 Task: Check the traffic conditions on the I-40 in Raleigh, North Carolina, during rush hour.
Action: Mouse moved to (82, 66)
Screenshot: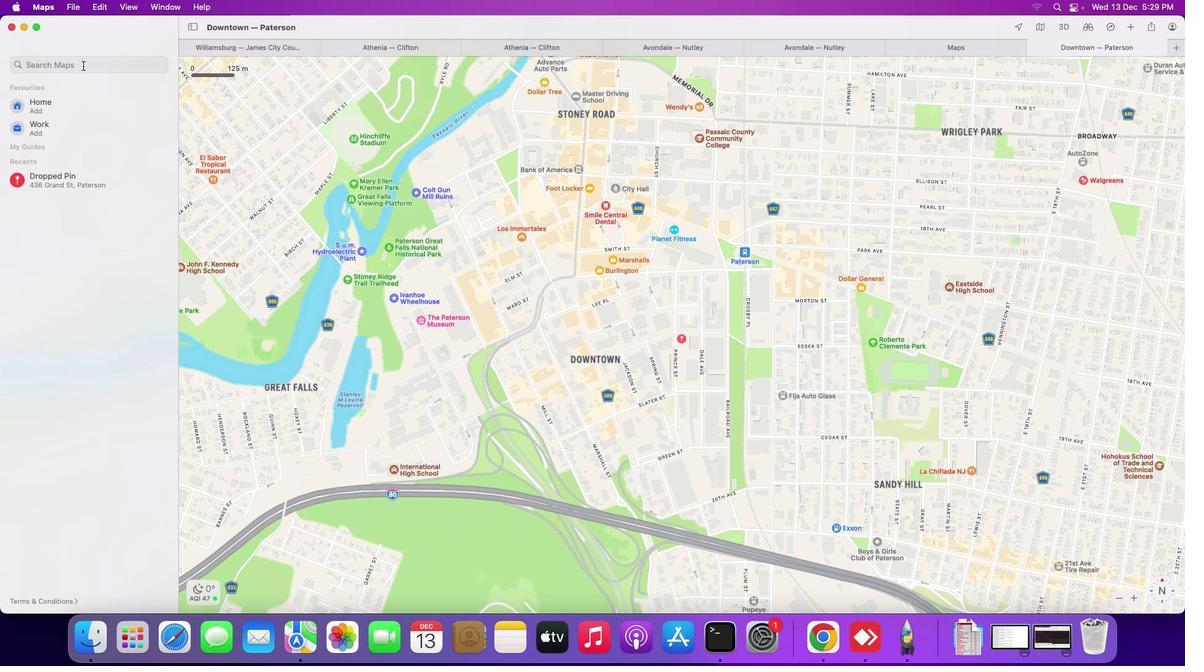 
Action: Mouse pressed left at (82, 66)
Screenshot: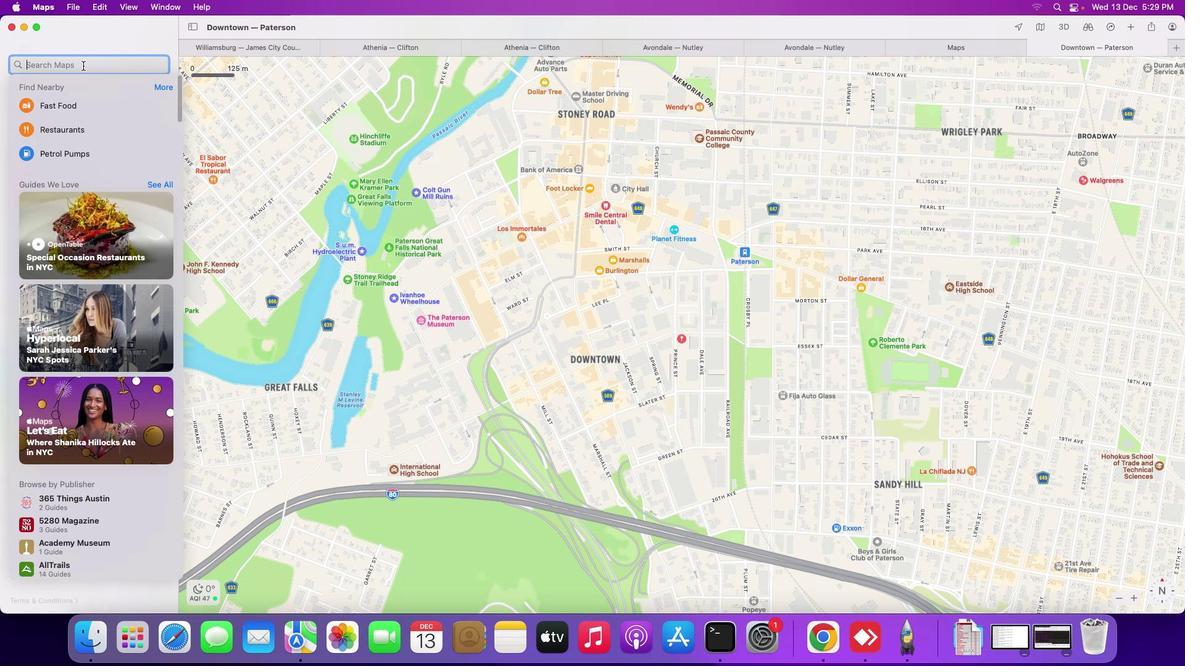 
Action: Mouse moved to (83, 66)
Screenshot: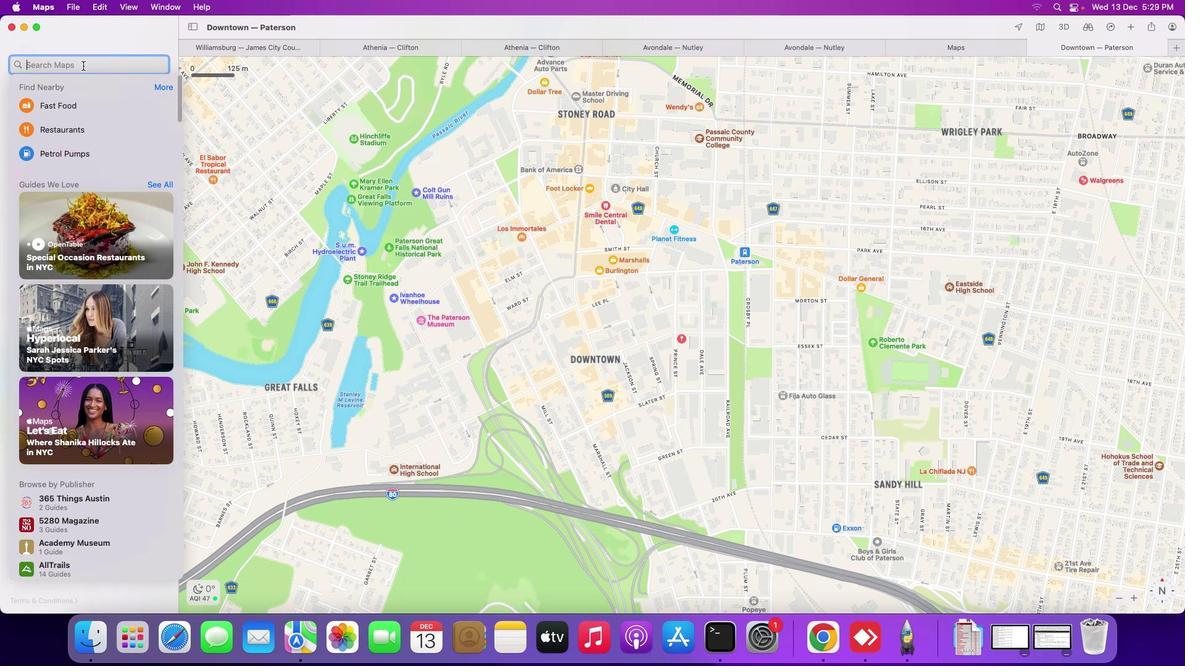 
Action: Key pressed Key.shift_r'I''-''4''0'Key.space'i''n'Key.spaceKey.shift_r'R''a''l''e''i''g''h'','Key.spaceKey.shift_r'N''o''r''t''h'Key.spaceKey.shift_r'C''a''r''o''l''i''n''a'Key.enter
Screenshot: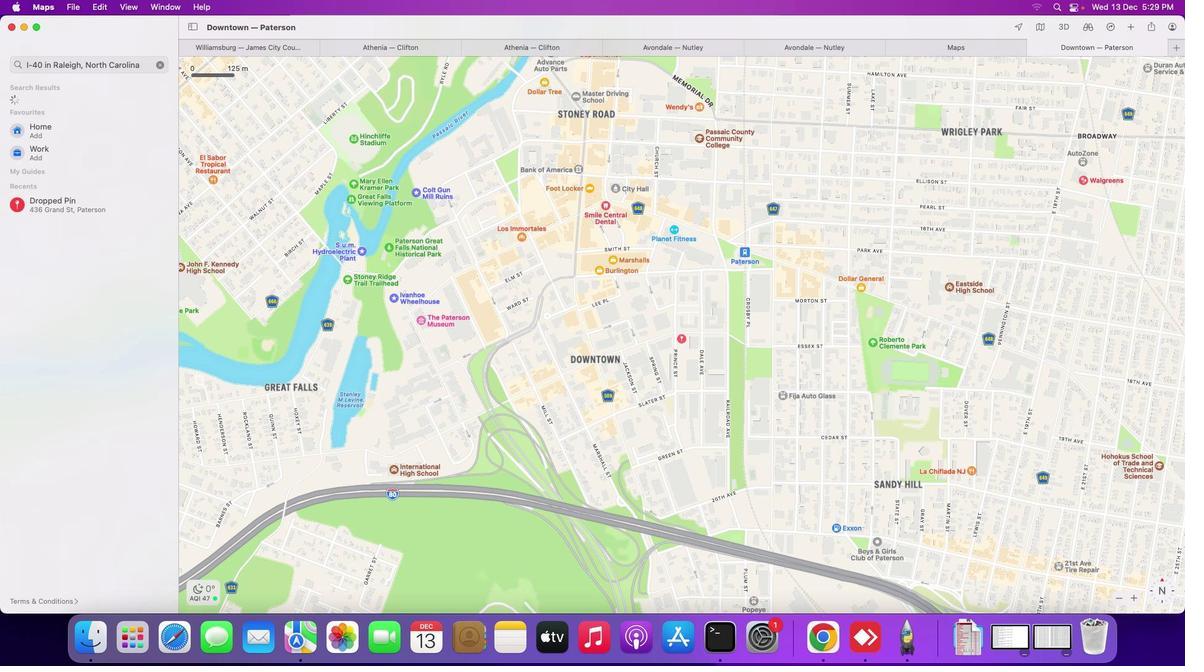 
Action: Mouse moved to (1041, 26)
Screenshot: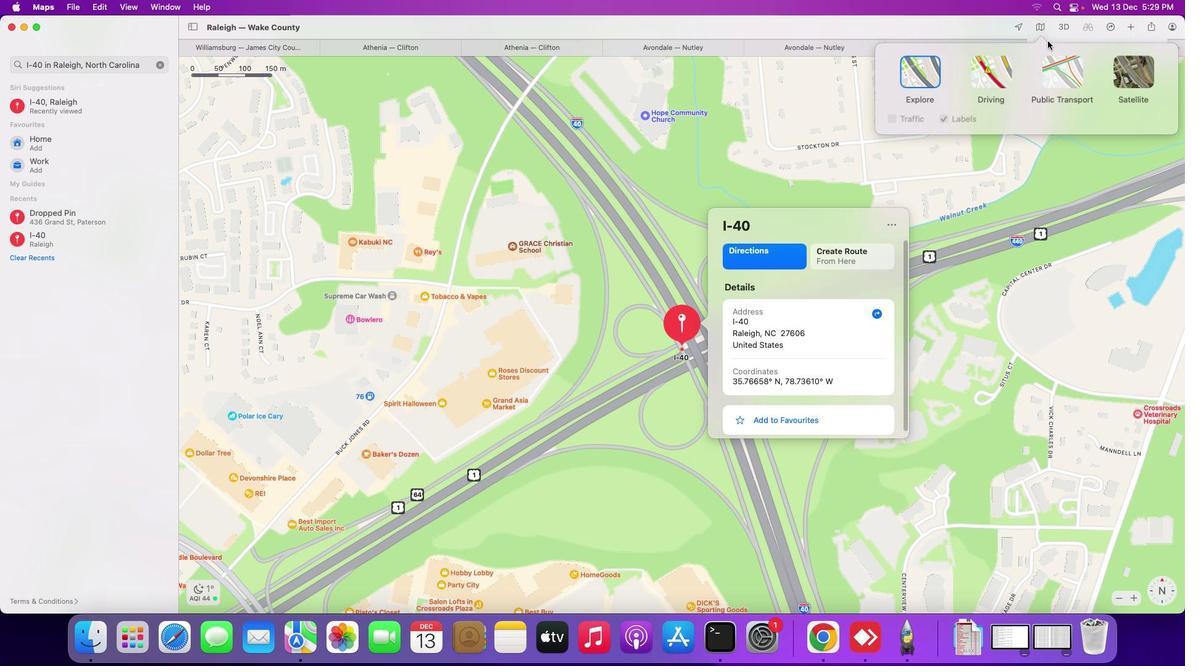 
Action: Mouse pressed left at (1041, 26)
Screenshot: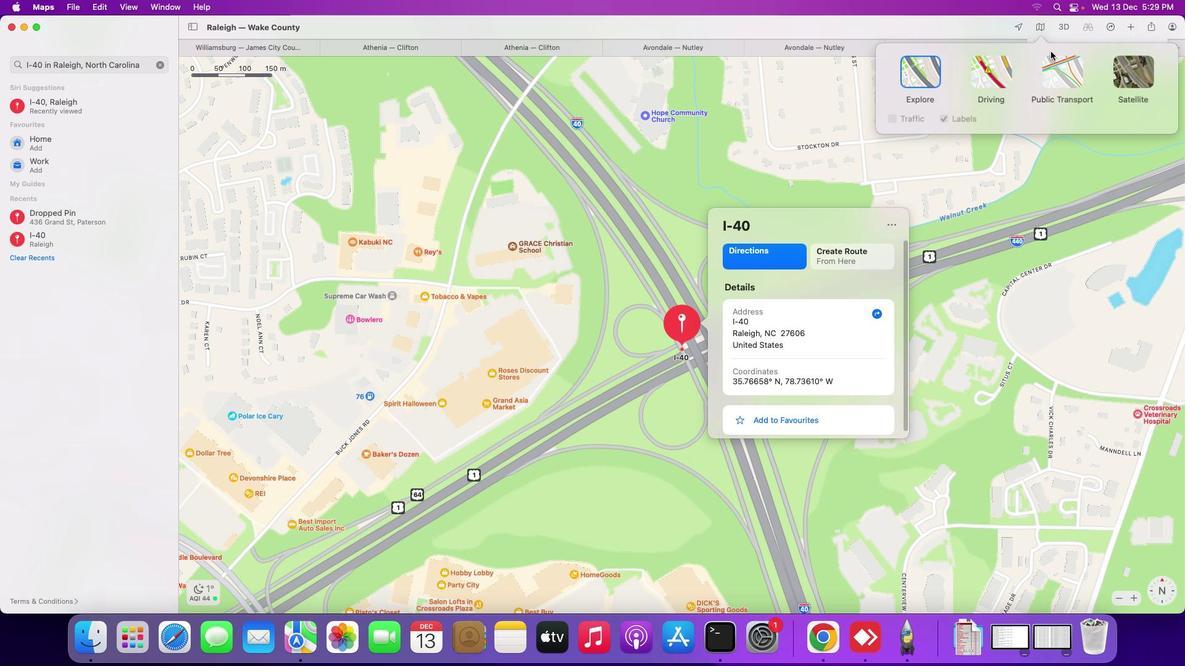 
Action: Mouse moved to (996, 74)
Screenshot: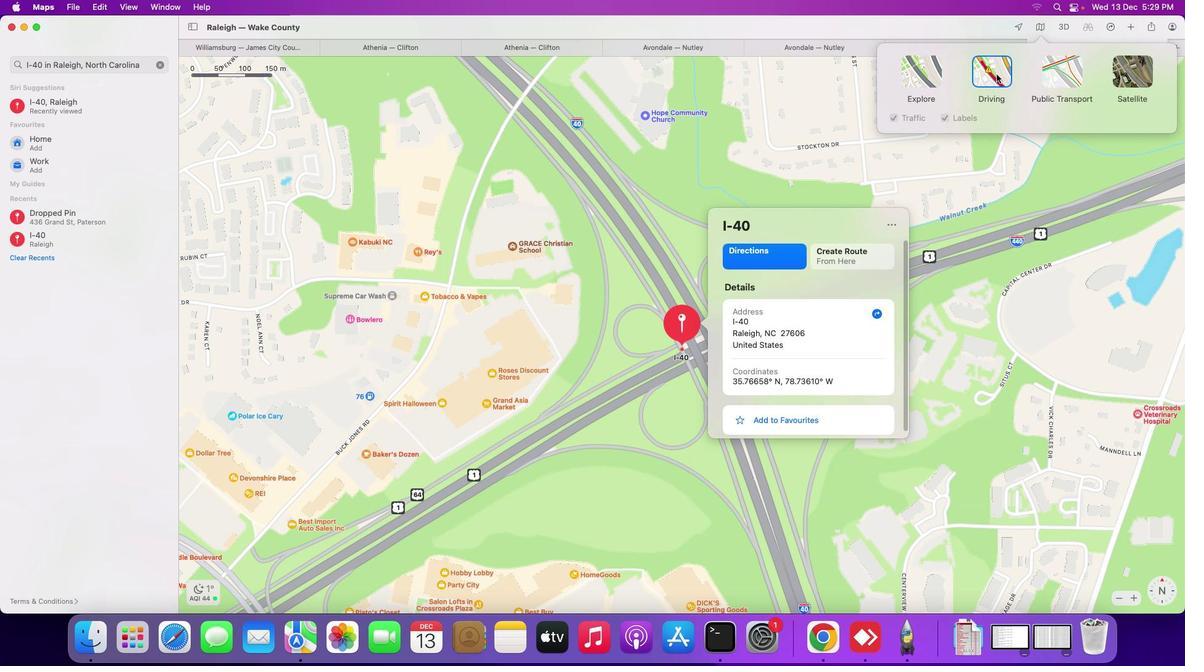 
Action: Mouse pressed left at (996, 74)
Screenshot: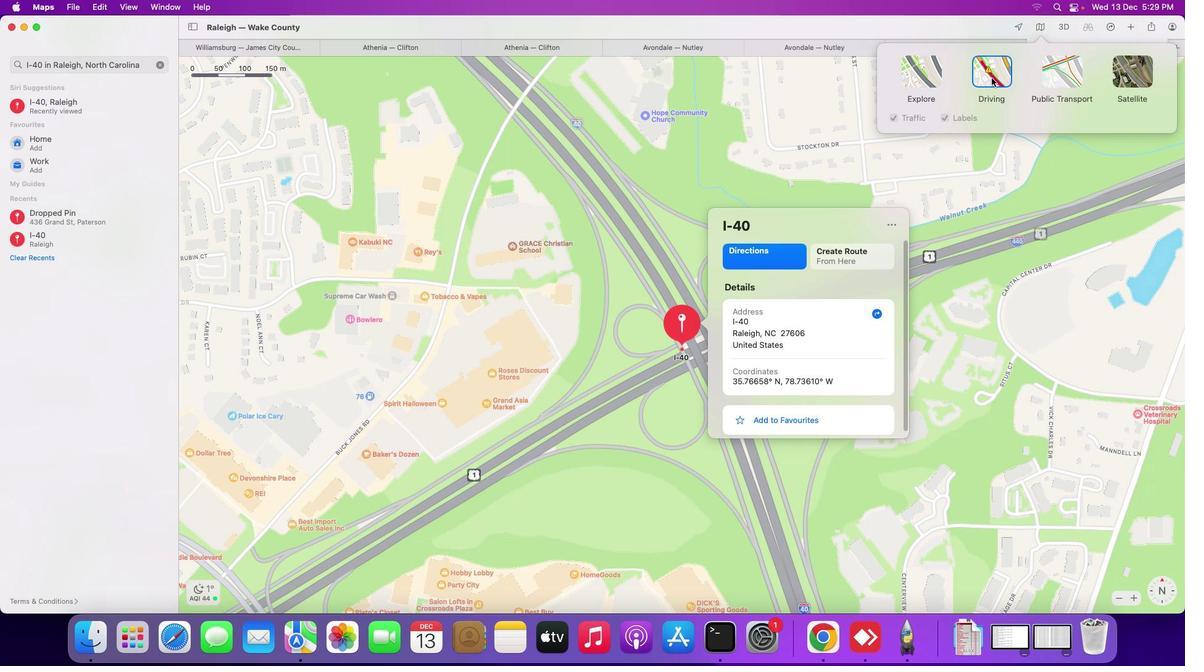 
Action: Mouse moved to (814, 148)
Screenshot: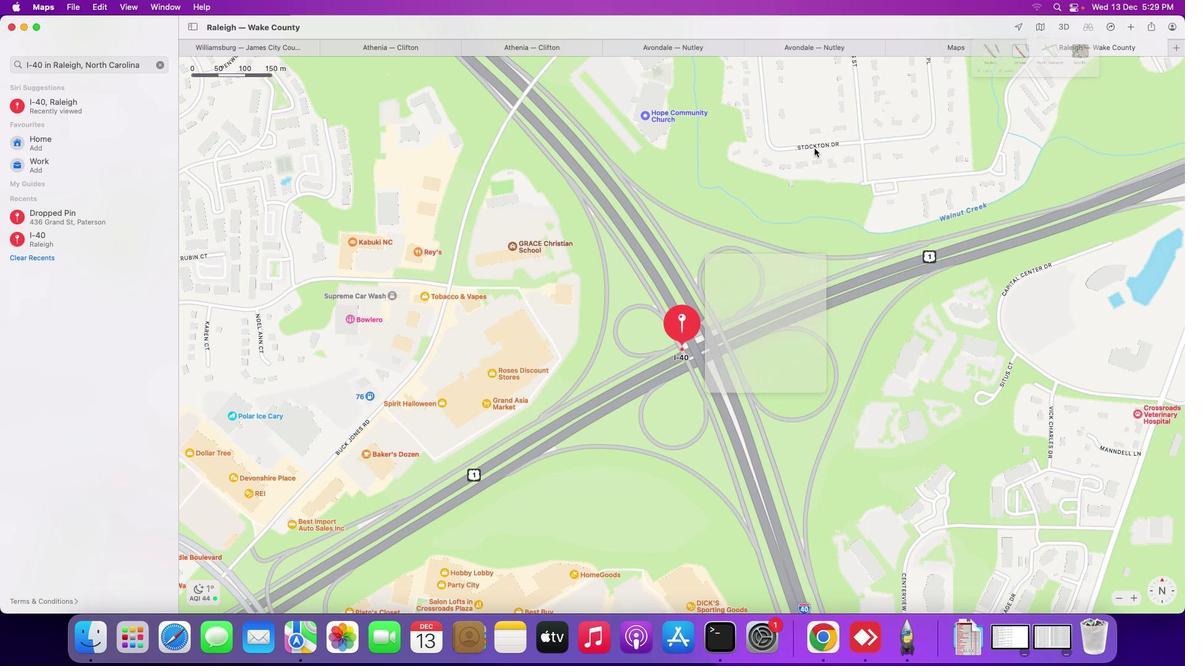 
Action: Mouse pressed left at (814, 148)
Screenshot: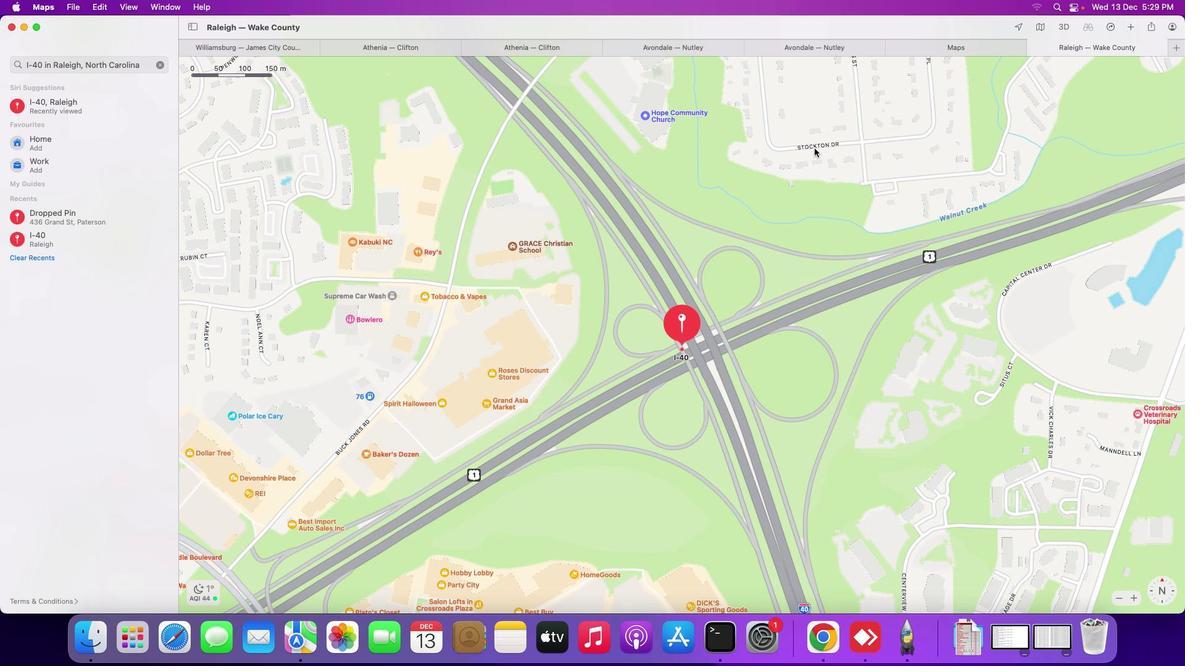 
Action: Mouse moved to (814, 149)
Screenshot: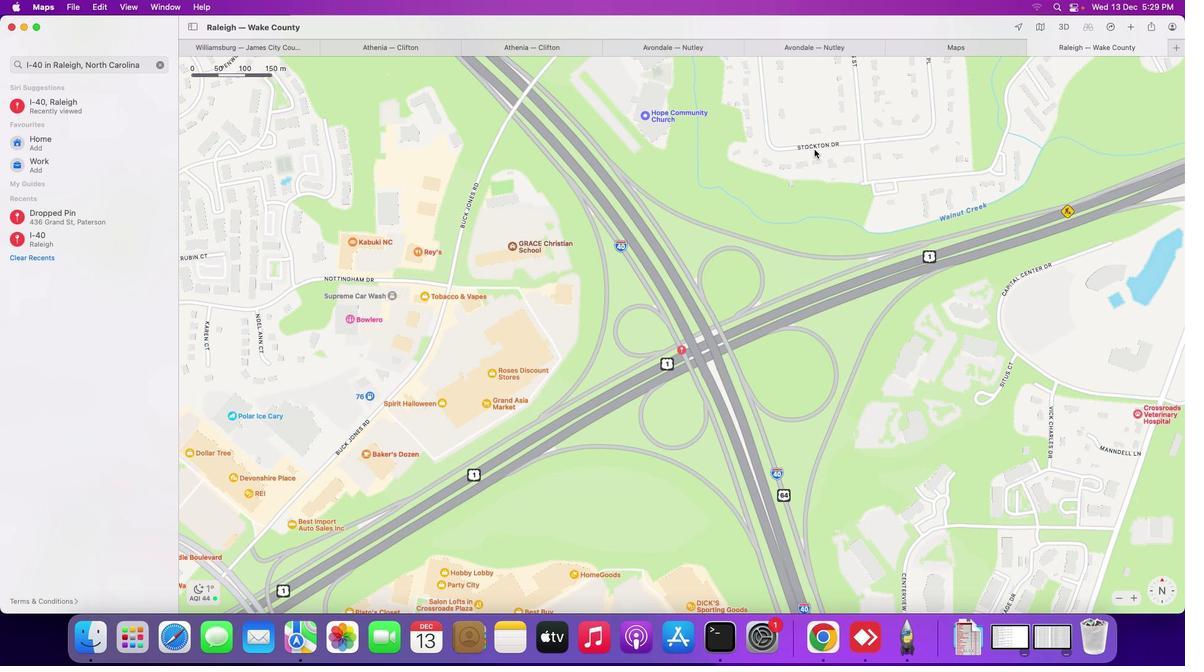 
Action: Mouse scrolled (814, 149) with delta (0, 0)
Screenshot: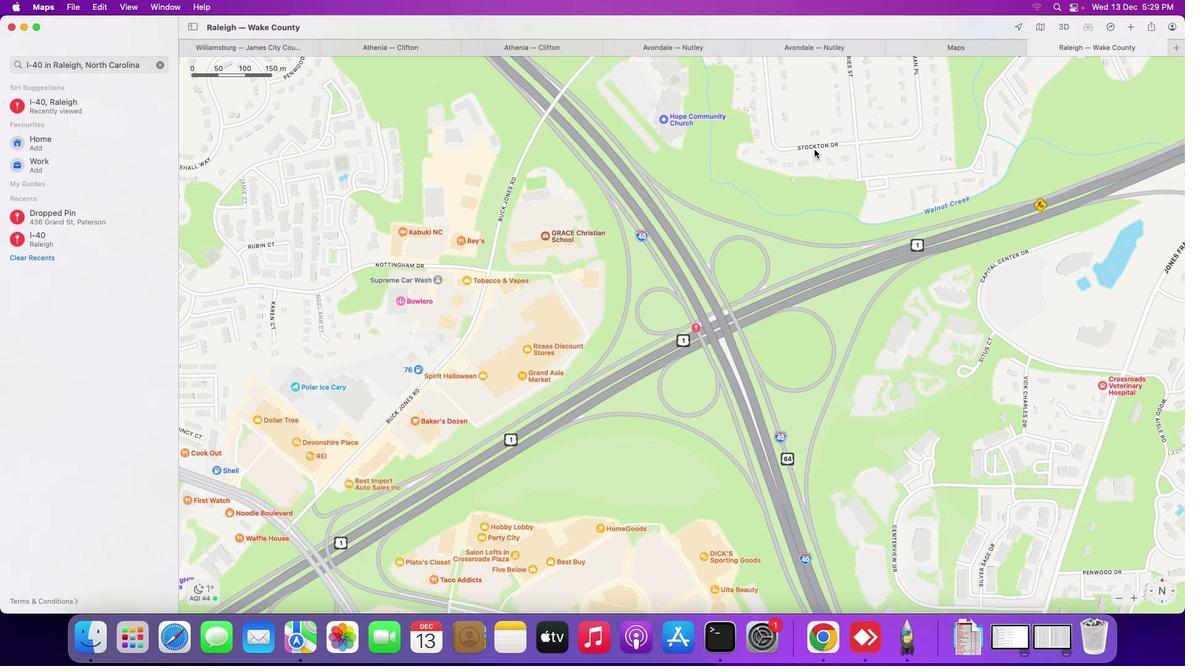 
Action: Mouse scrolled (814, 149) with delta (0, 0)
Screenshot: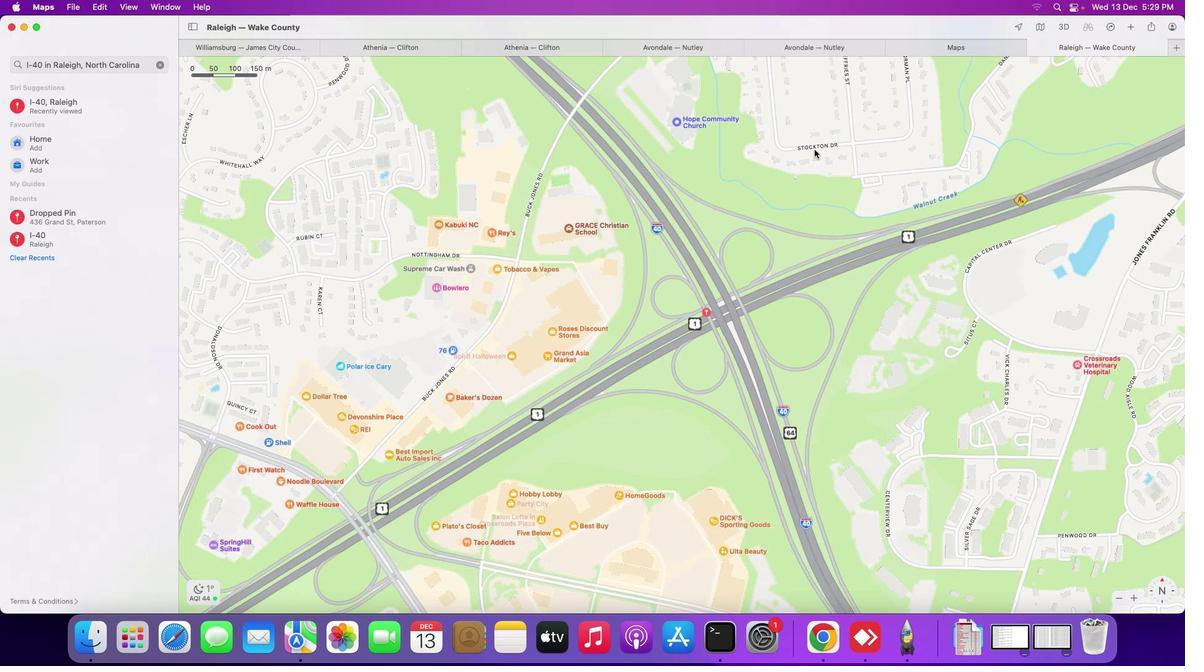 
Action: Mouse scrolled (814, 149) with delta (0, 0)
Screenshot: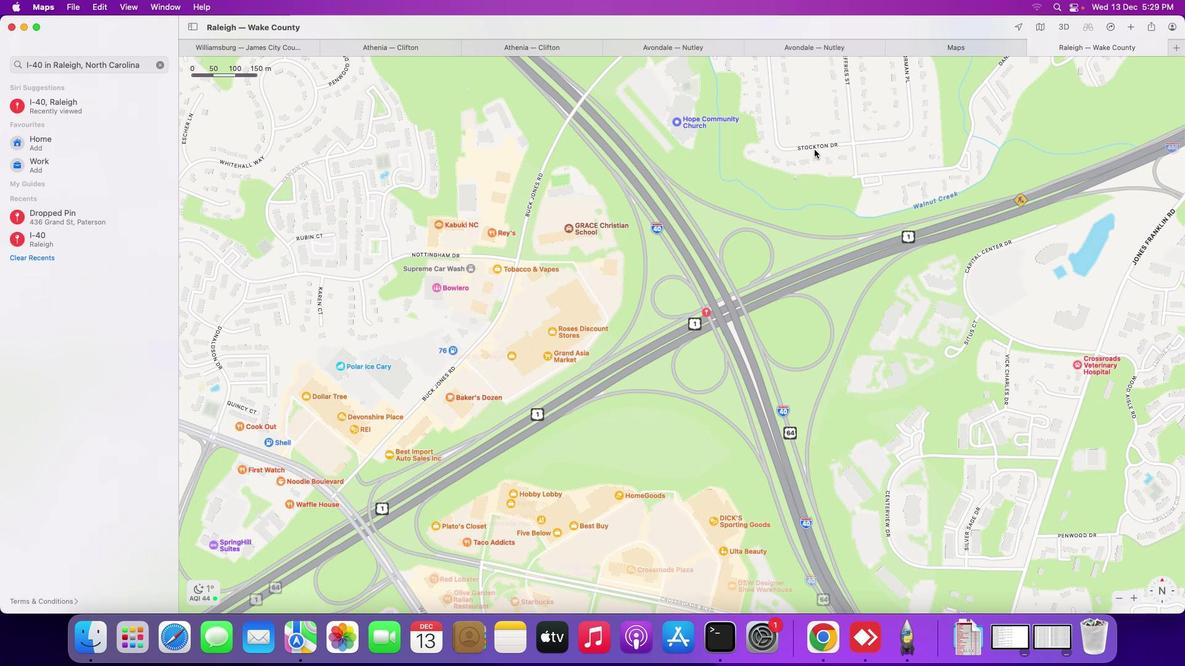
Action: Mouse scrolled (814, 149) with delta (0, 0)
Screenshot: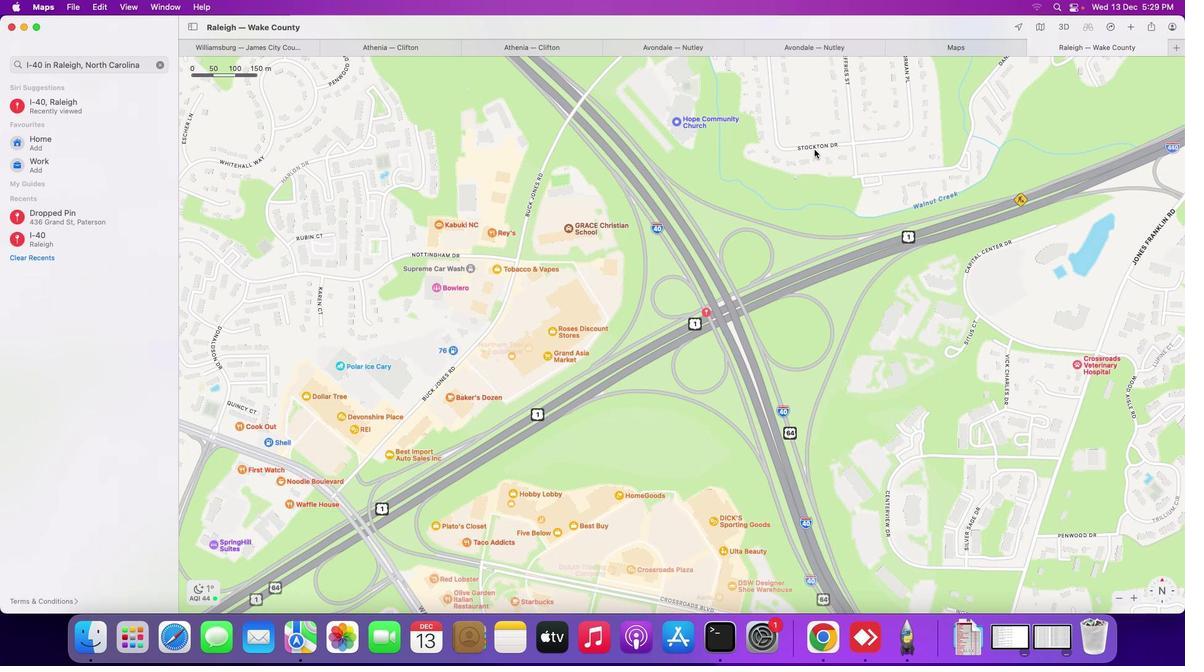 
Action: Mouse scrolled (814, 149) with delta (0, -1)
Screenshot: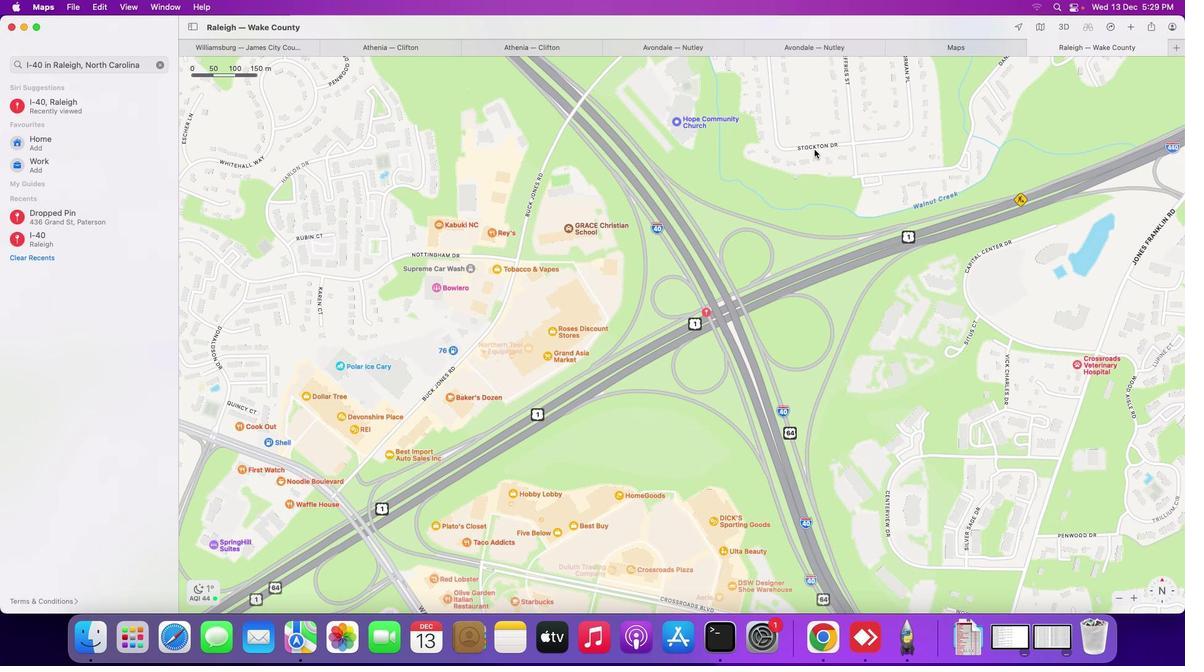 
Action: Mouse scrolled (814, 149) with delta (0, 0)
Screenshot: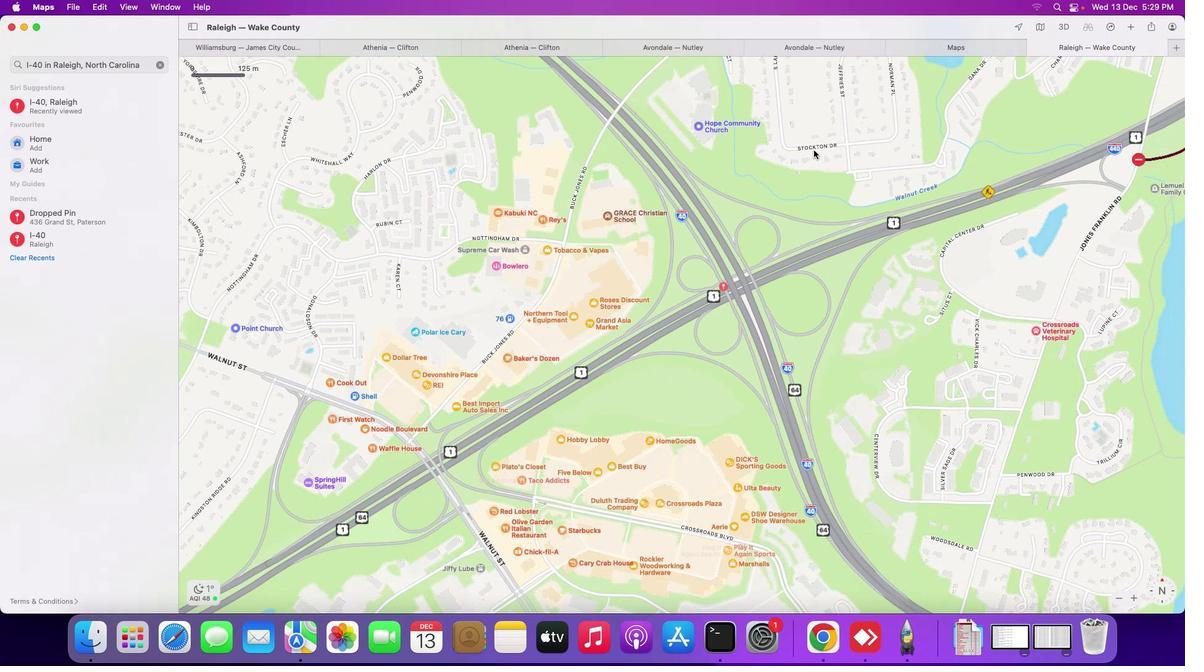 
Action: Mouse scrolled (814, 149) with delta (0, 0)
Screenshot: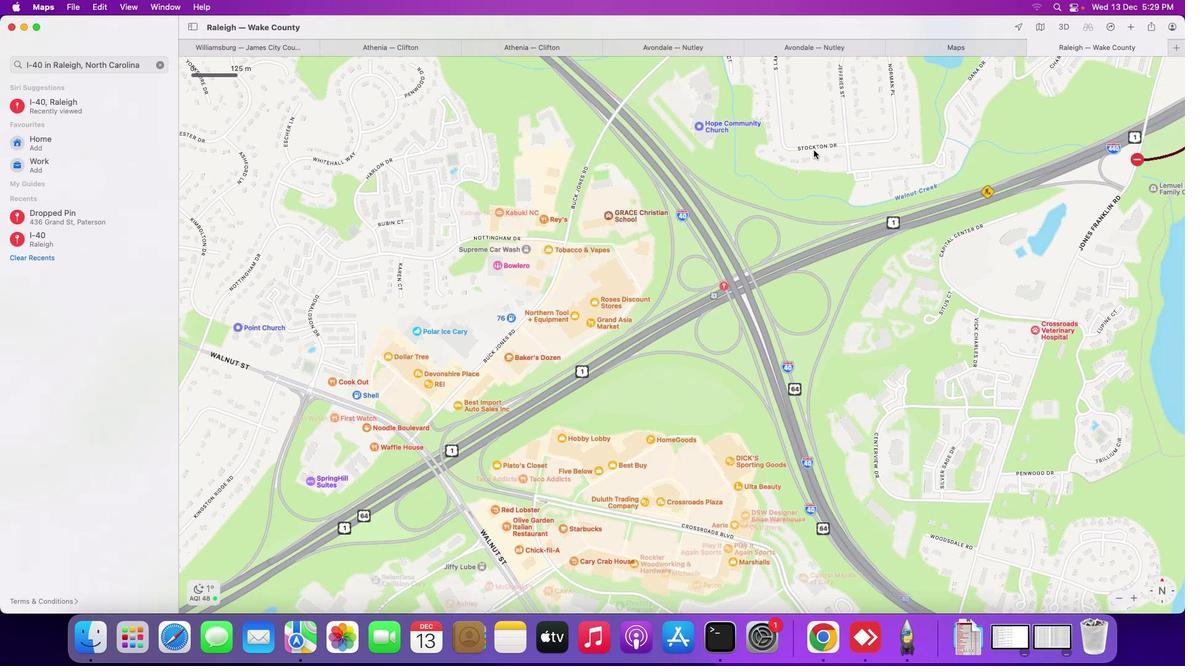 
Action: Mouse scrolled (814, 149) with delta (0, 0)
Screenshot: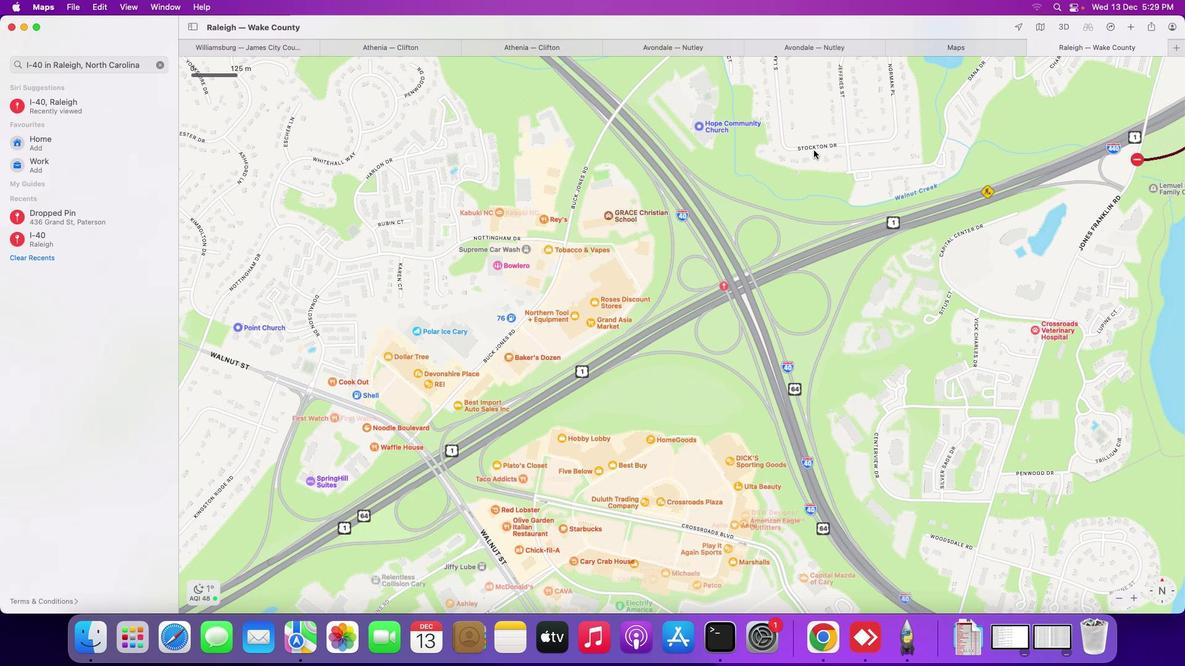 
Action: Mouse moved to (814, 149)
Screenshot: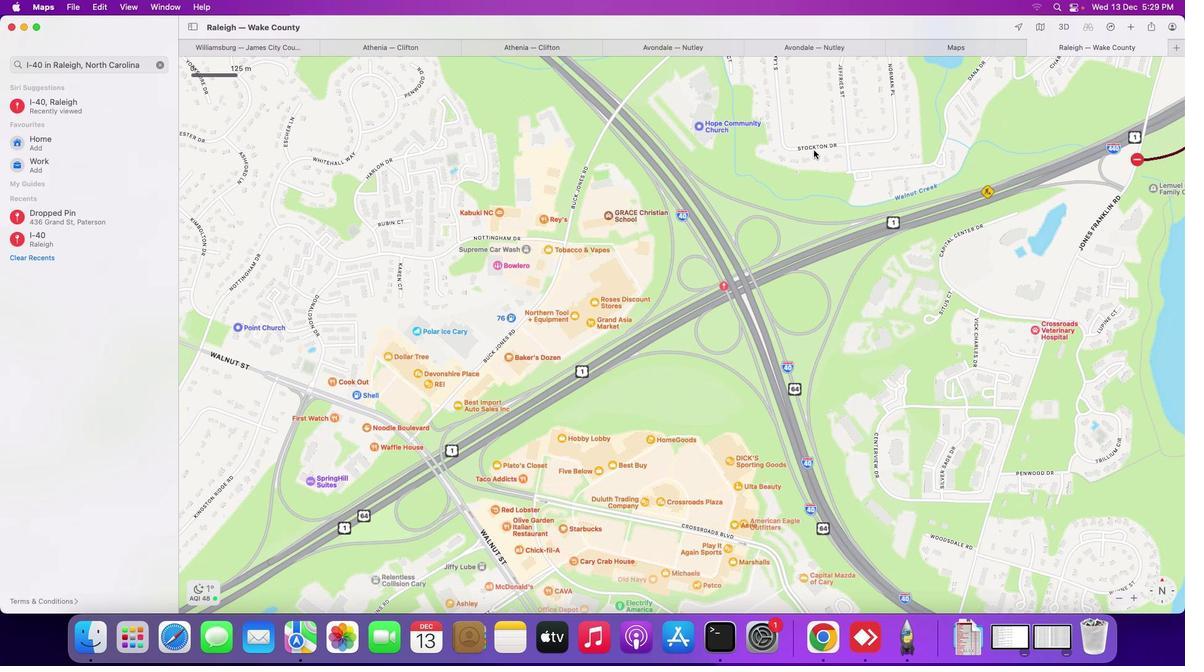 
Action: Mouse scrolled (814, 149) with delta (0, 0)
Screenshot: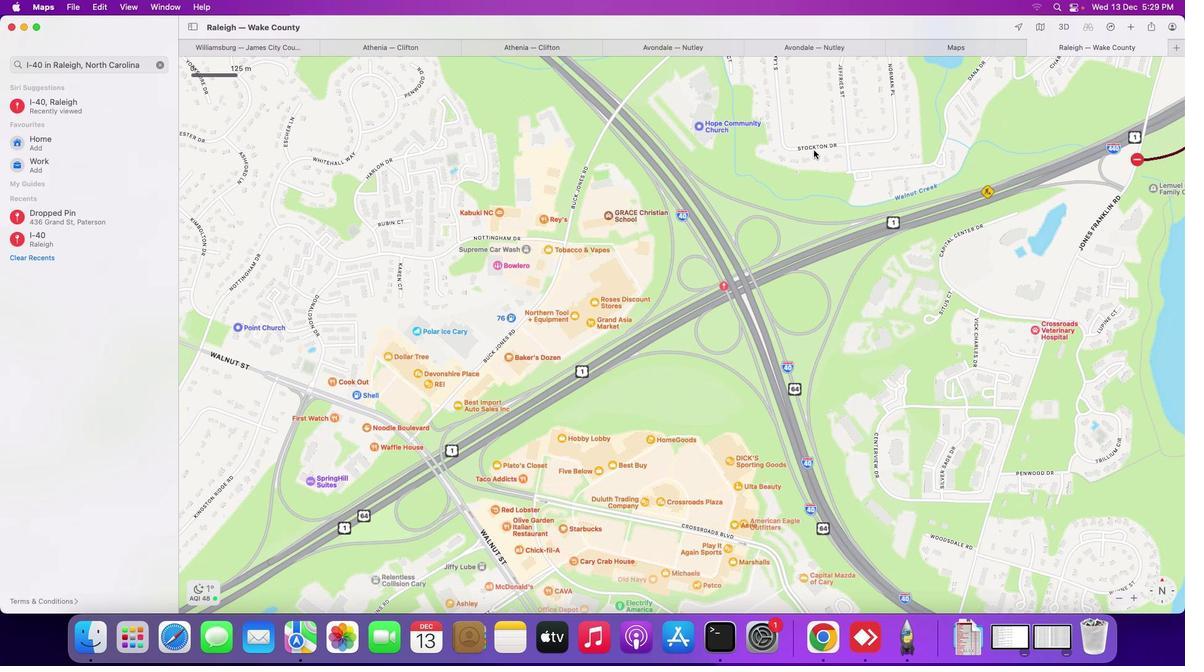 
Action: Mouse moved to (814, 150)
Screenshot: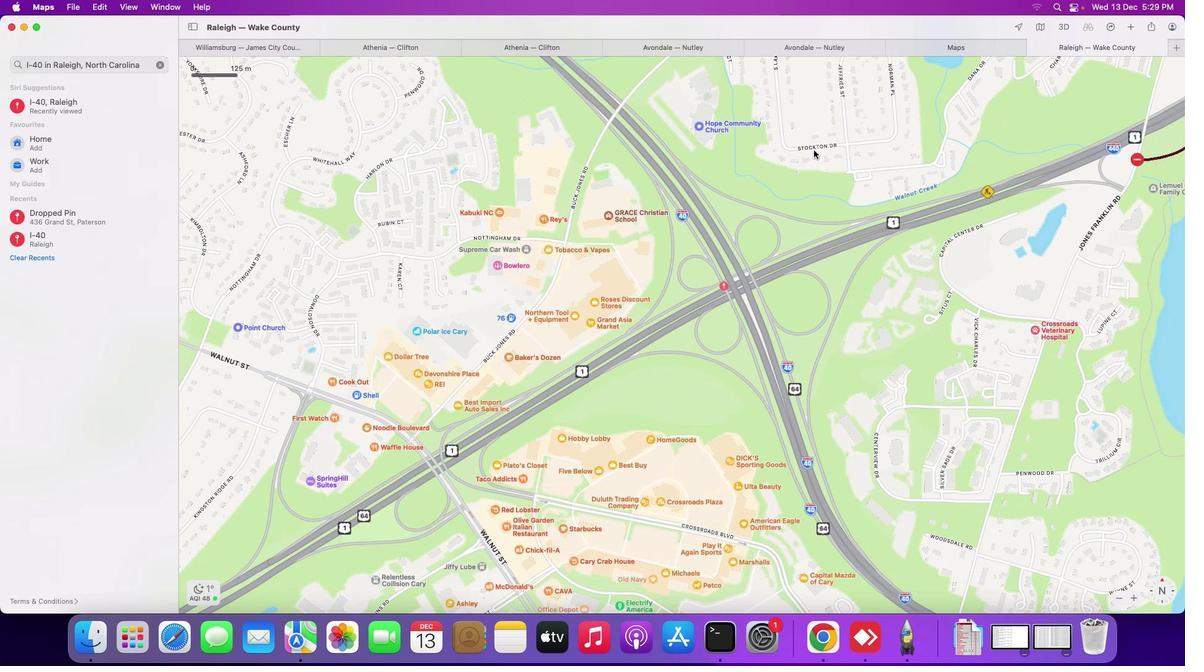 
Action: Mouse scrolled (814, 150) with delta (0, 0)
Screenshot: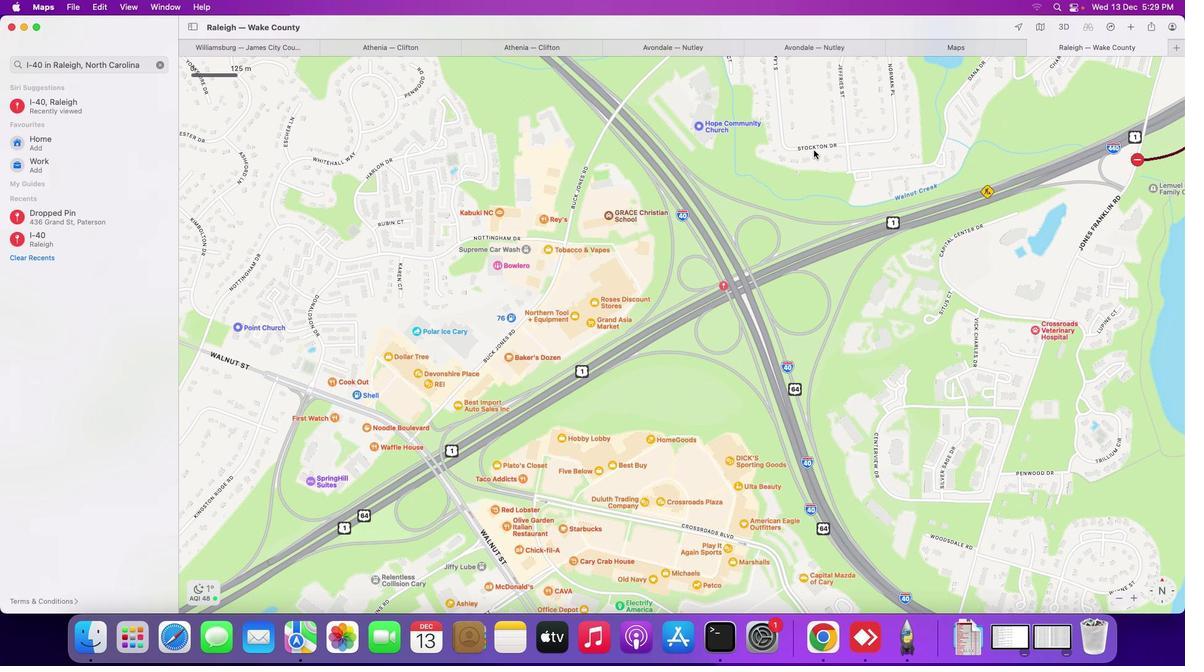 
Action: Mouse scrolled (814, 150) with delta (0, 0)
Screenshot: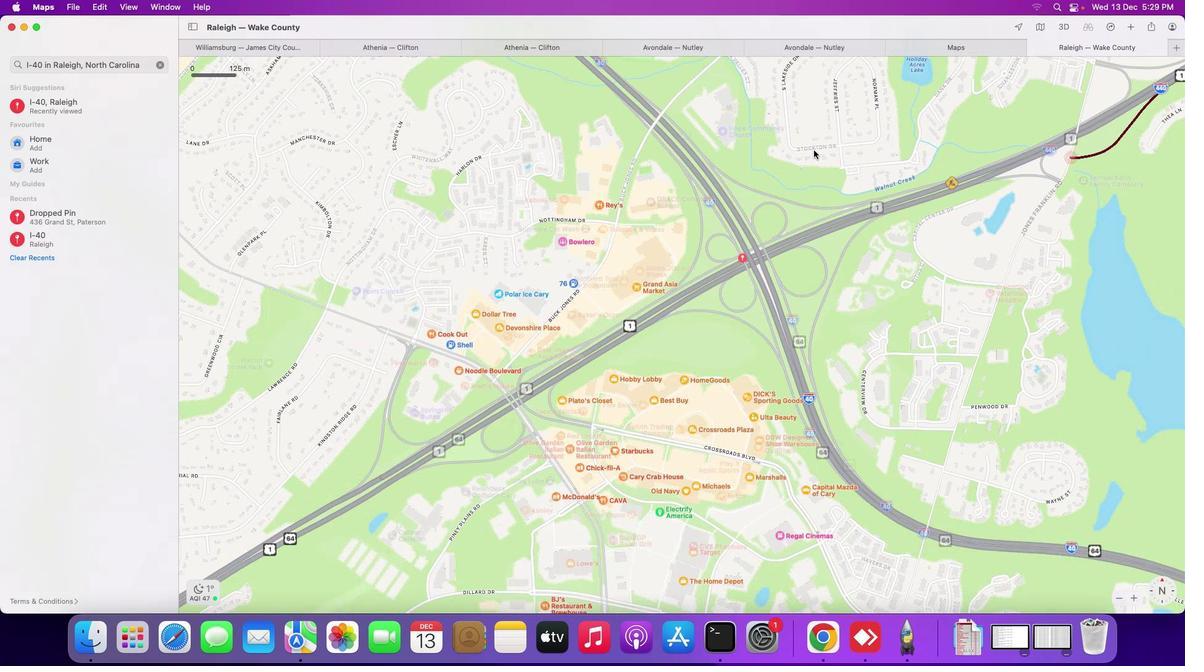 
Action: Mouse scrolled (814, 150) with delta (0, 0)
Screenshot: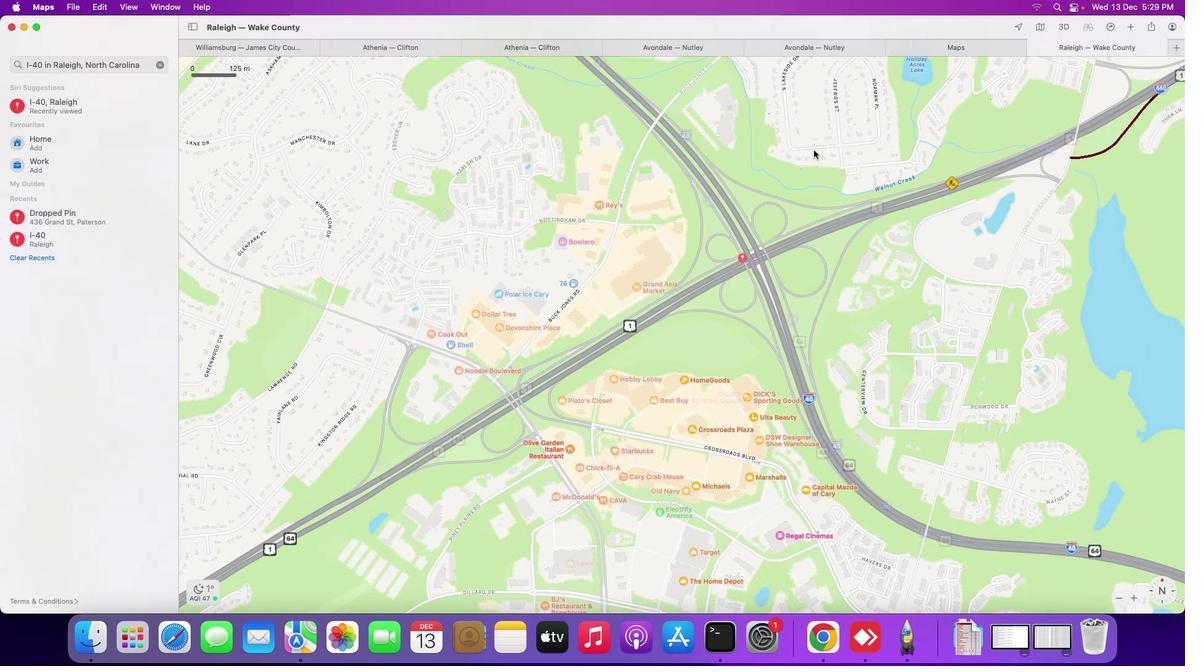 
Action: Mouse scrolled (814, 150) with delta (0, -1)
Screenshot: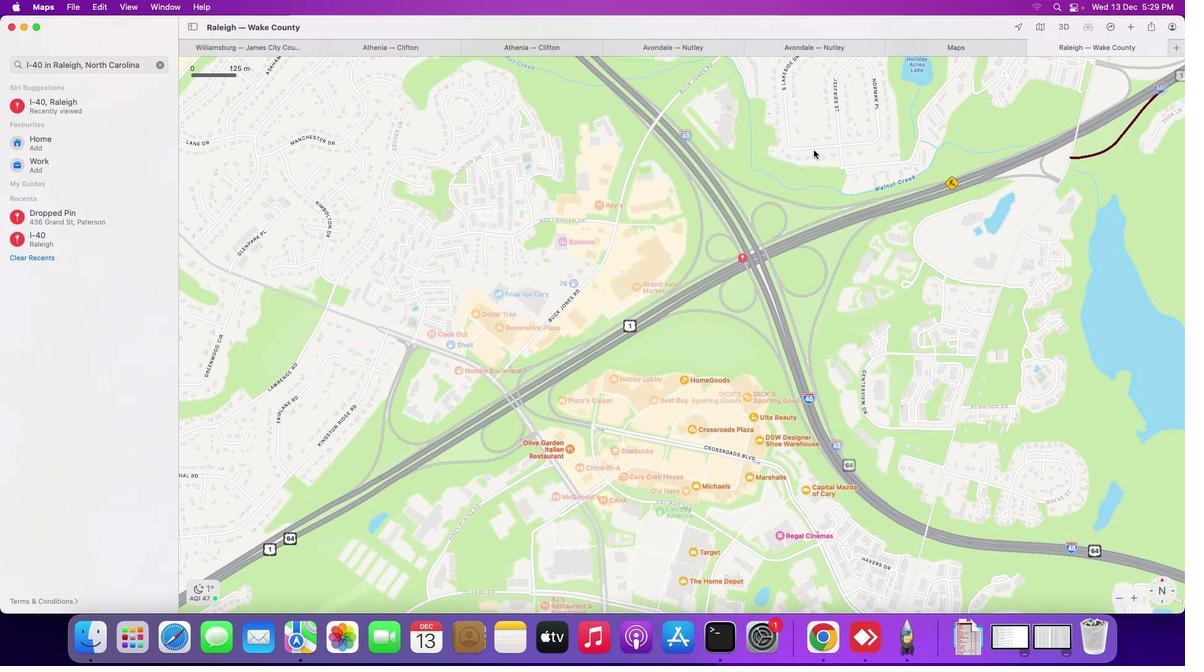 
Action: Mouse scrolled (814, 150) with delta (0, -1)
Screenshot: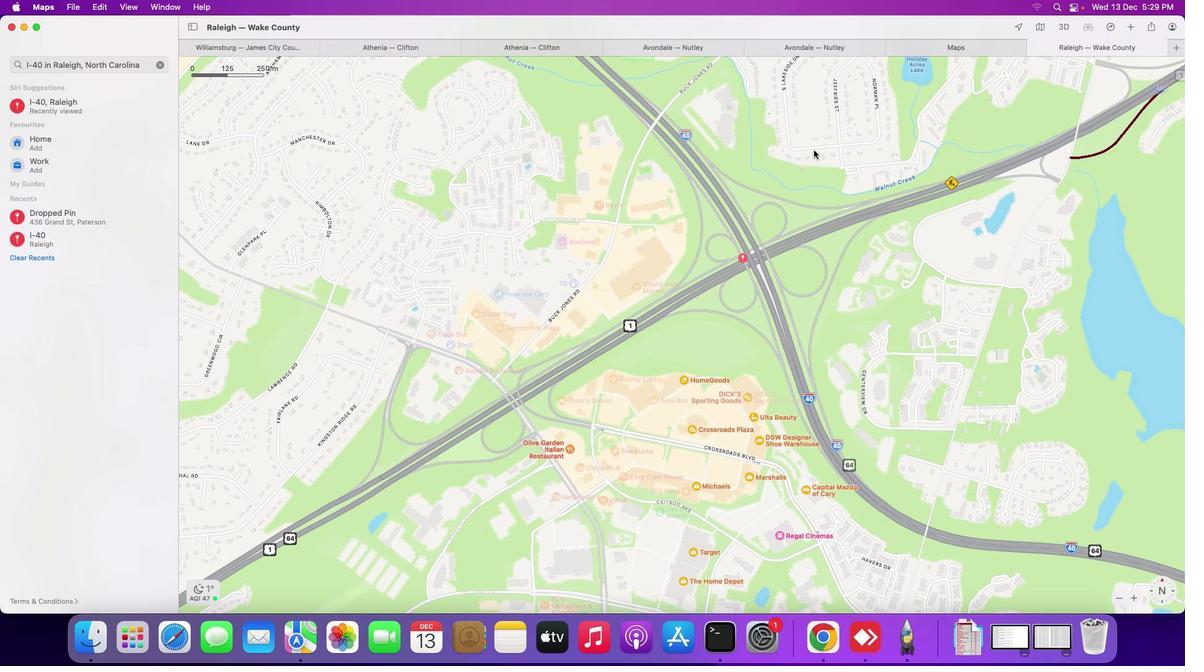 
Action: Mouse moved to (822, 140)
Screenshot: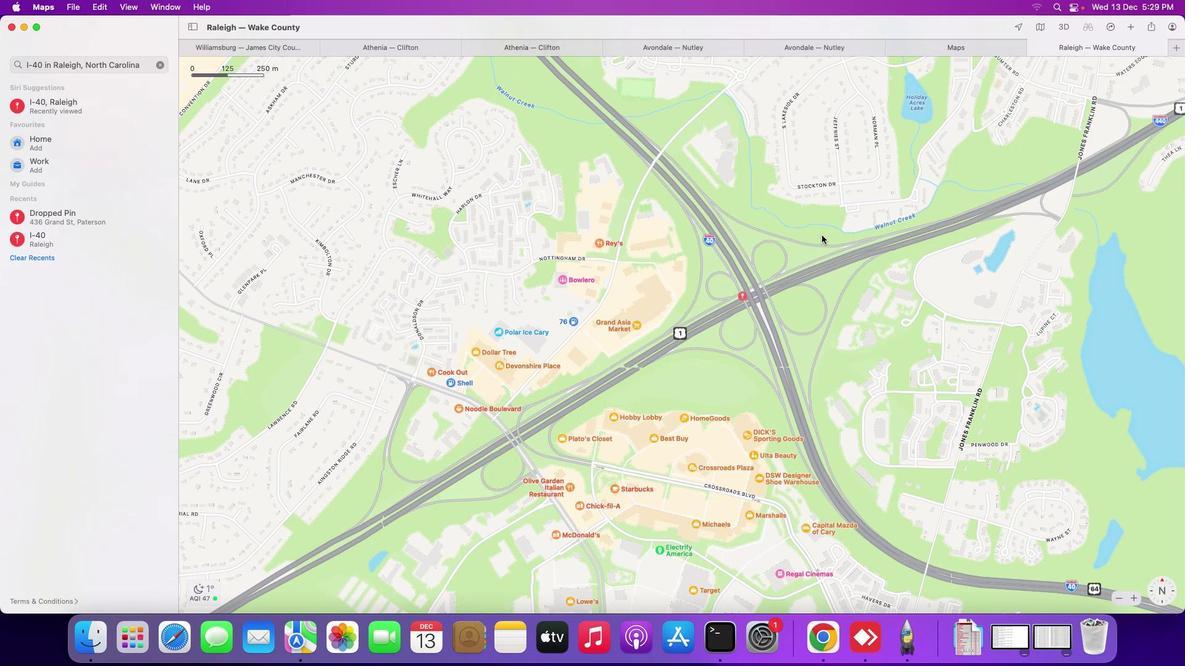 
Action: Mouse pressed left at (822, 140)
Screenshot: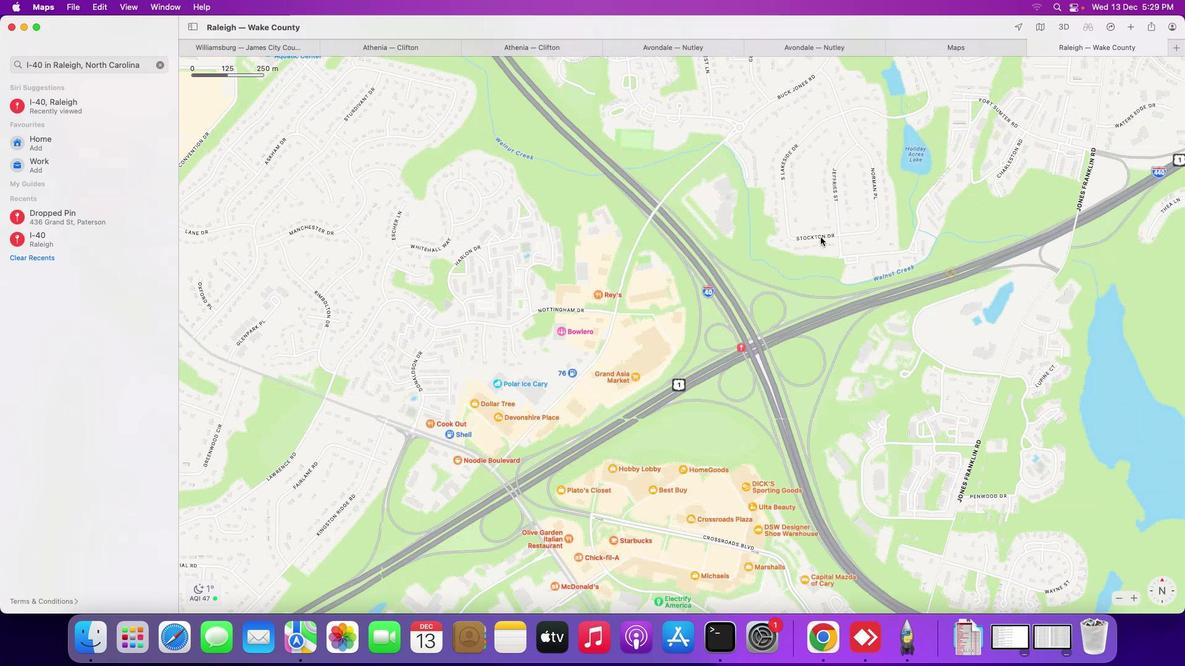 
Action: Mouse moved to (813, 243)
Screenshot: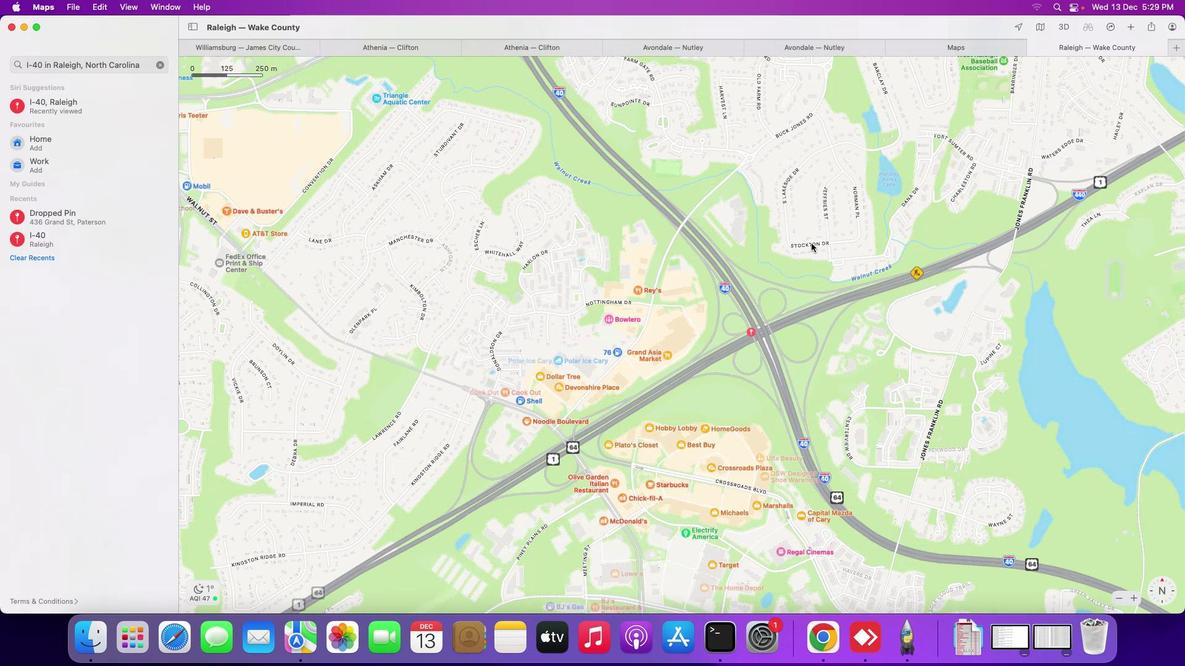 
Action: Mouse scrolled (813, 243) with delta (0, 0)
Screenshot: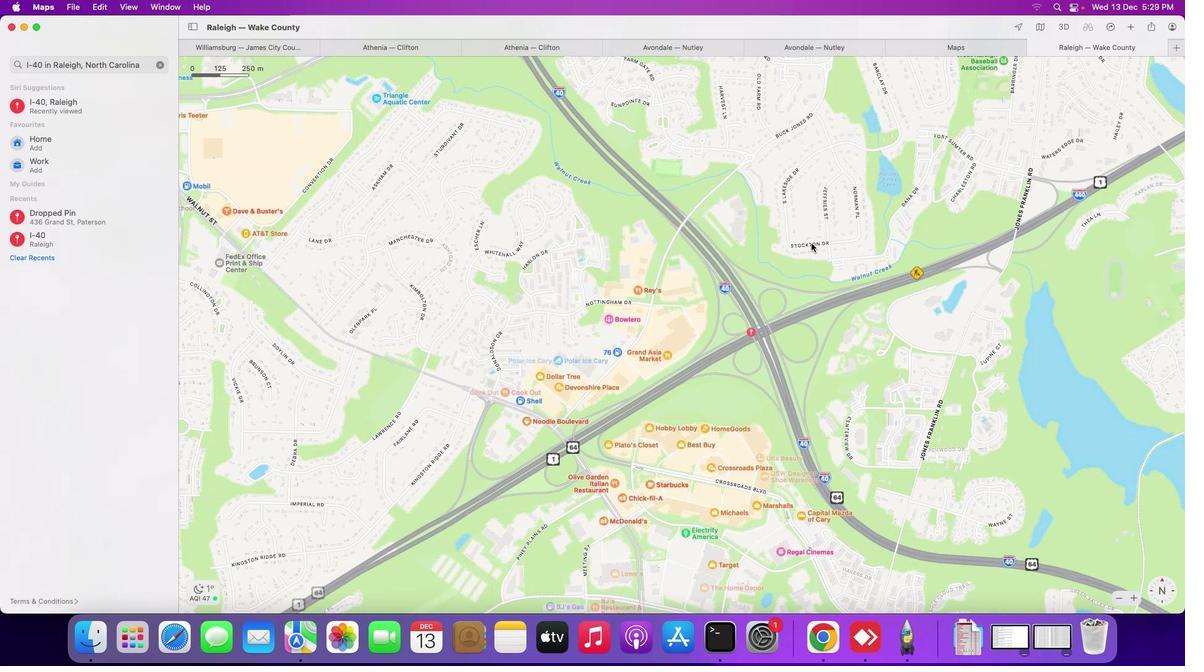 
Action: Mouse scrolled (813, 243) with delta (0, 0)
Screenshot: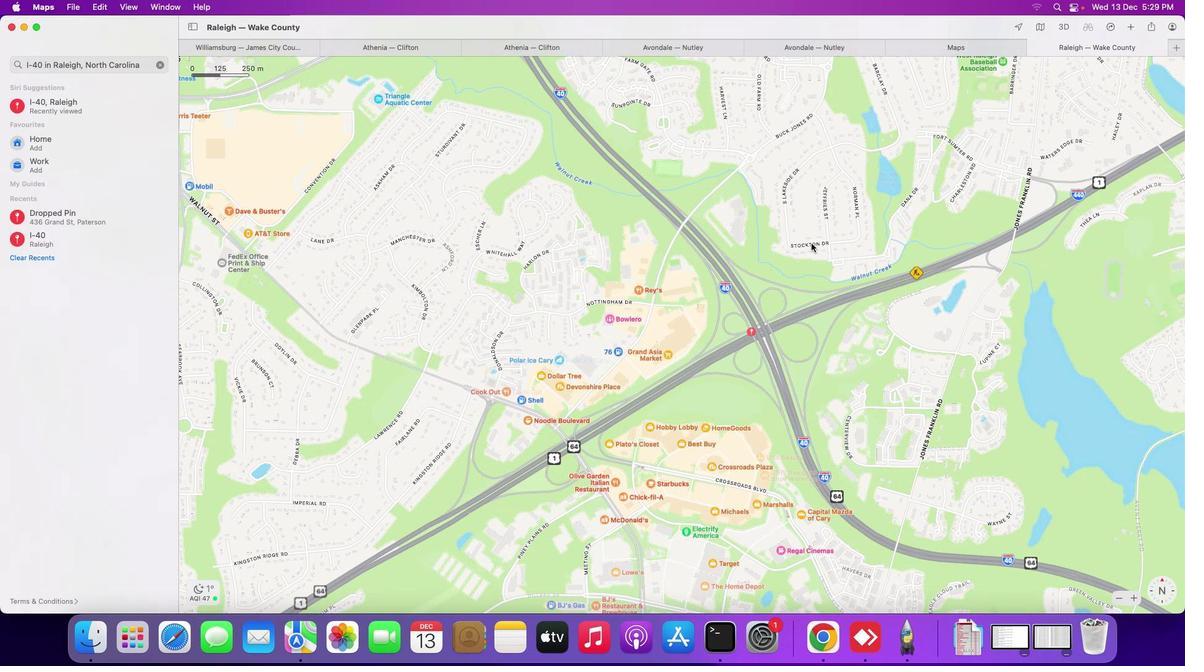 
Action: Mouse scrolled (813, 243) with delta (0, -1)
Screenshot: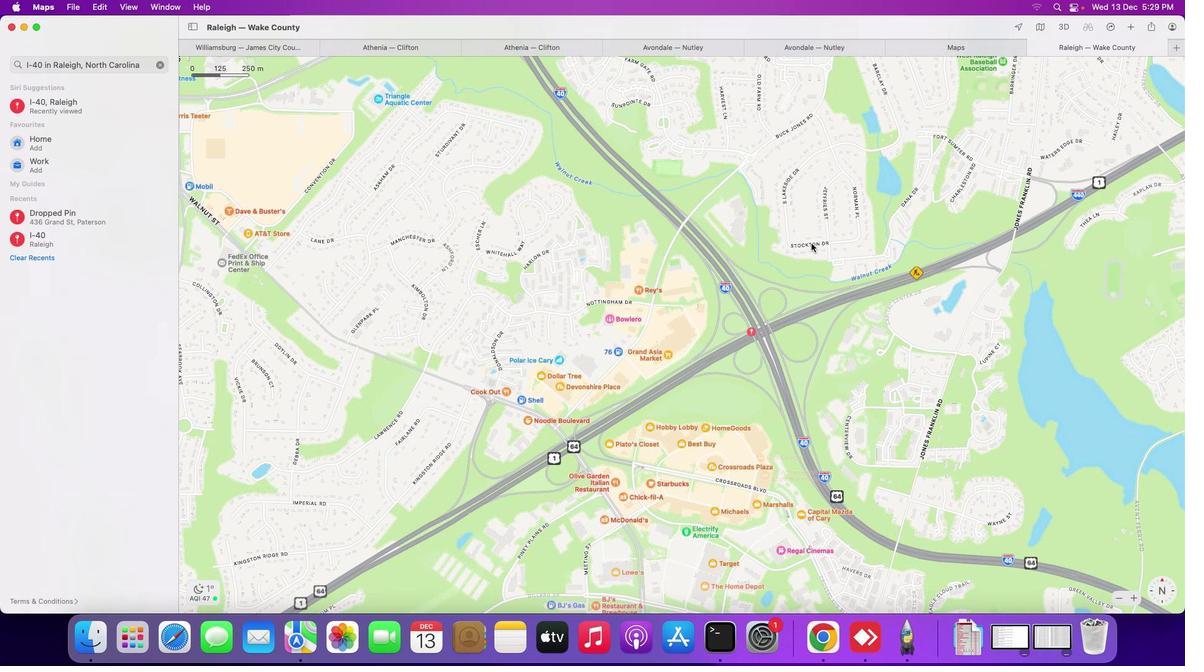 
Action: Mouse moved to (812, 243)
Screenshot: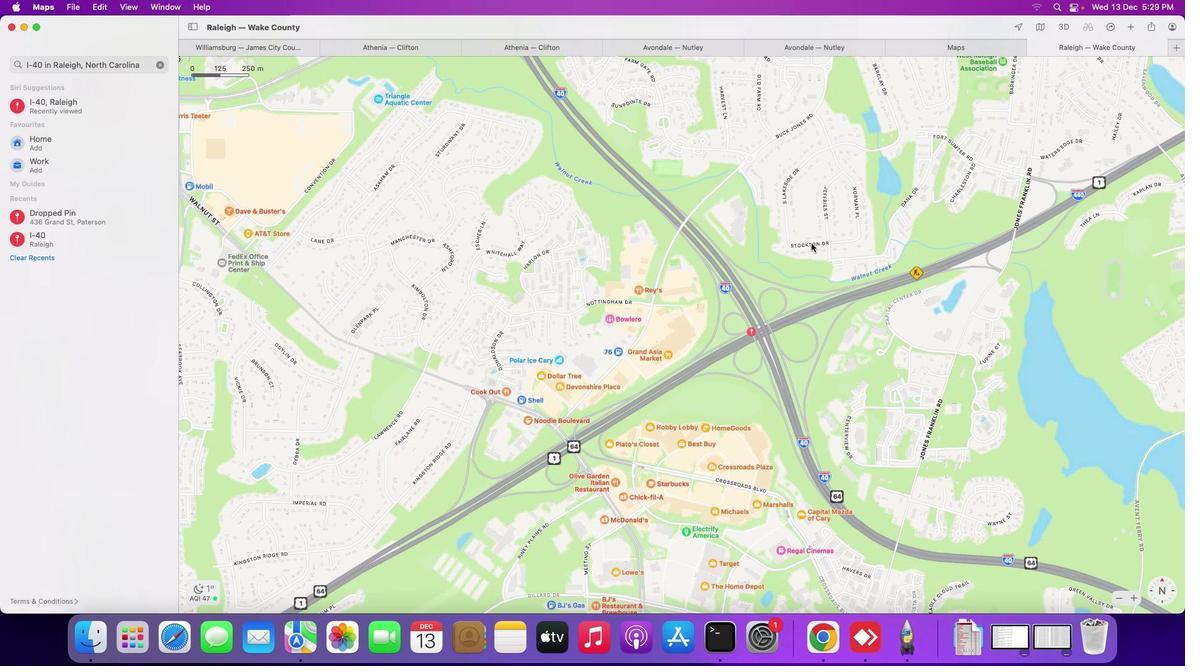 
Action: Mouse scrolled (812, 243) with delta (0, -1)
Screenshot: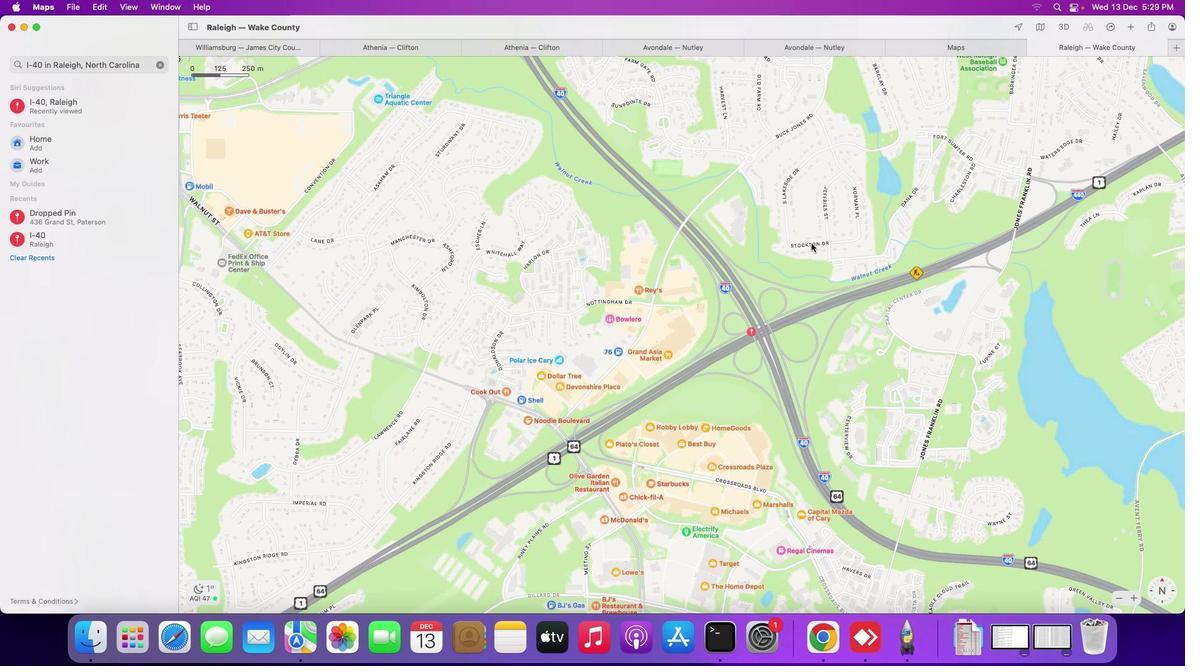 
Action: Mouse moved to (811, 243)
Screenshot: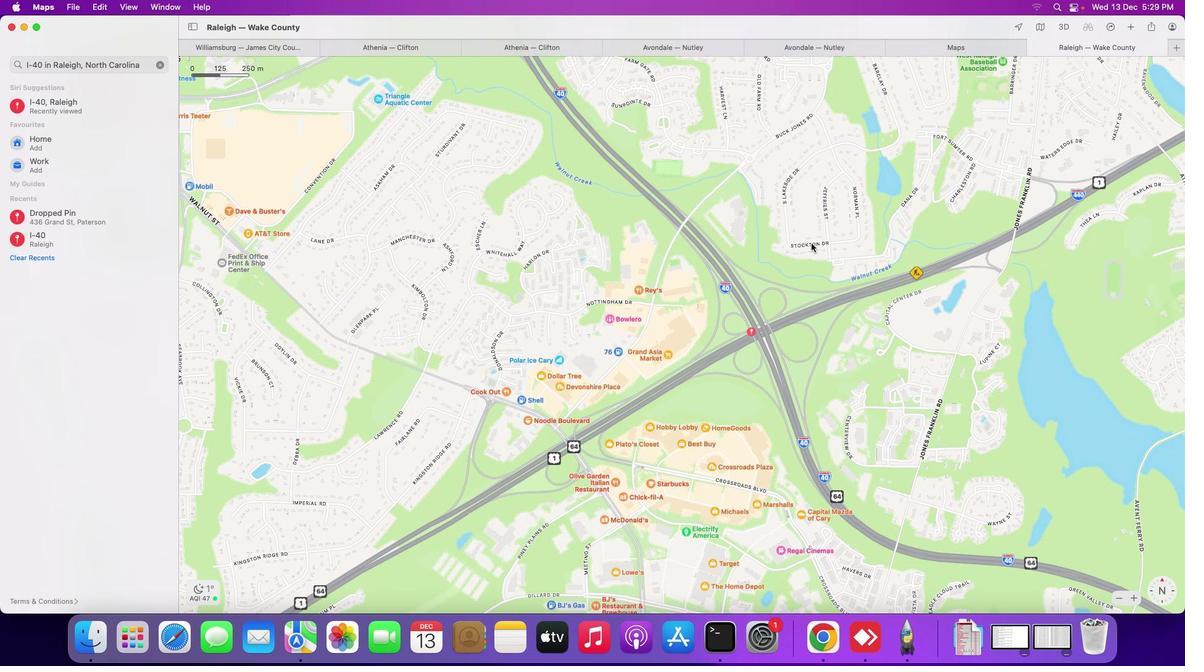 
Action: Mouse scrolled (811, 243) with delta (0, 0)
Screenshot: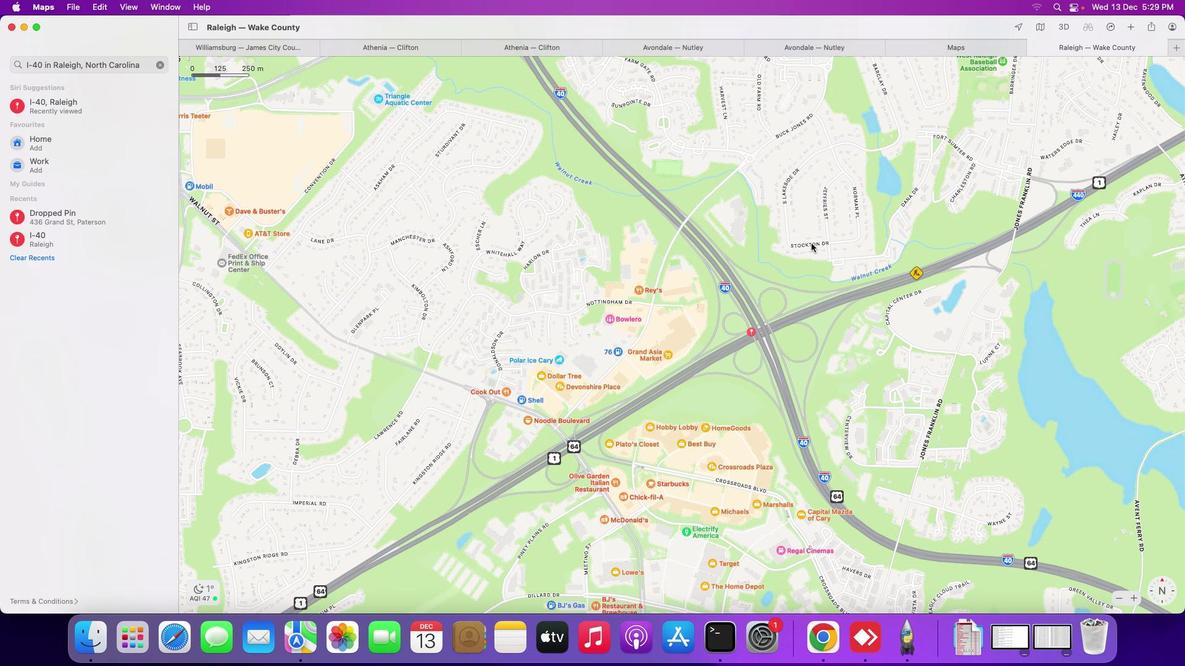 
Action: Mouse scrolled (811, 243) with delta (0, 0)
Screenshot: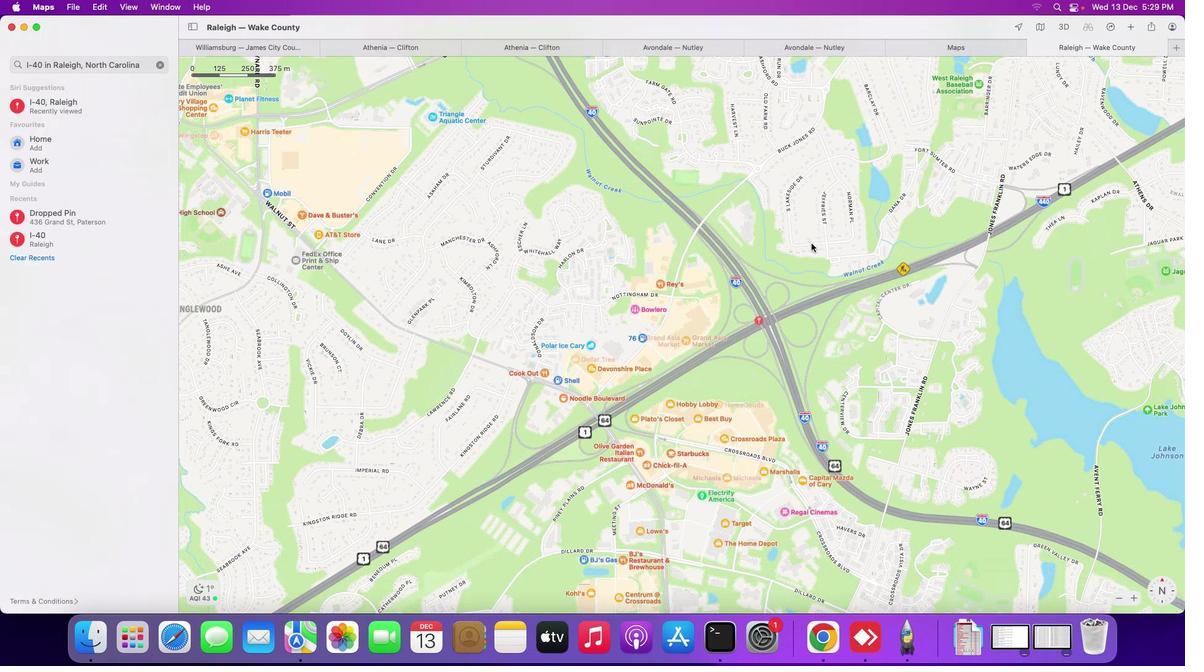 
Action: Mouse scrolled (811, 243) with delta (0, 0)
Screenshot: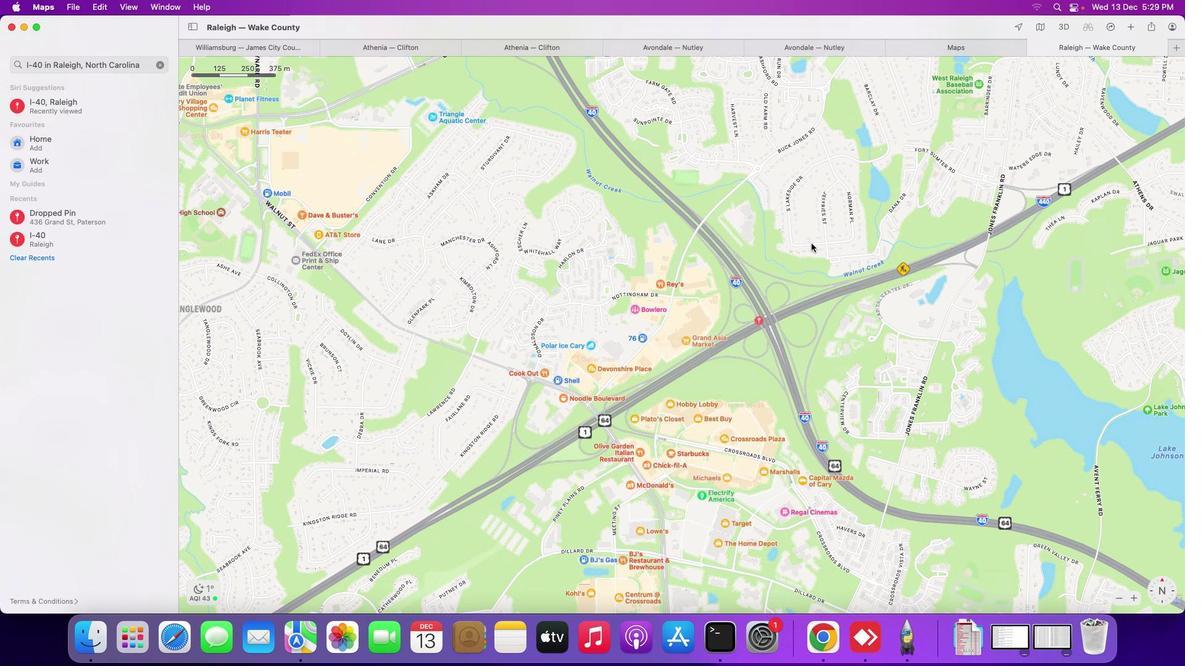 
Action: Mouse scrolled (811, 243) with delta (0, 0)
Screenshot: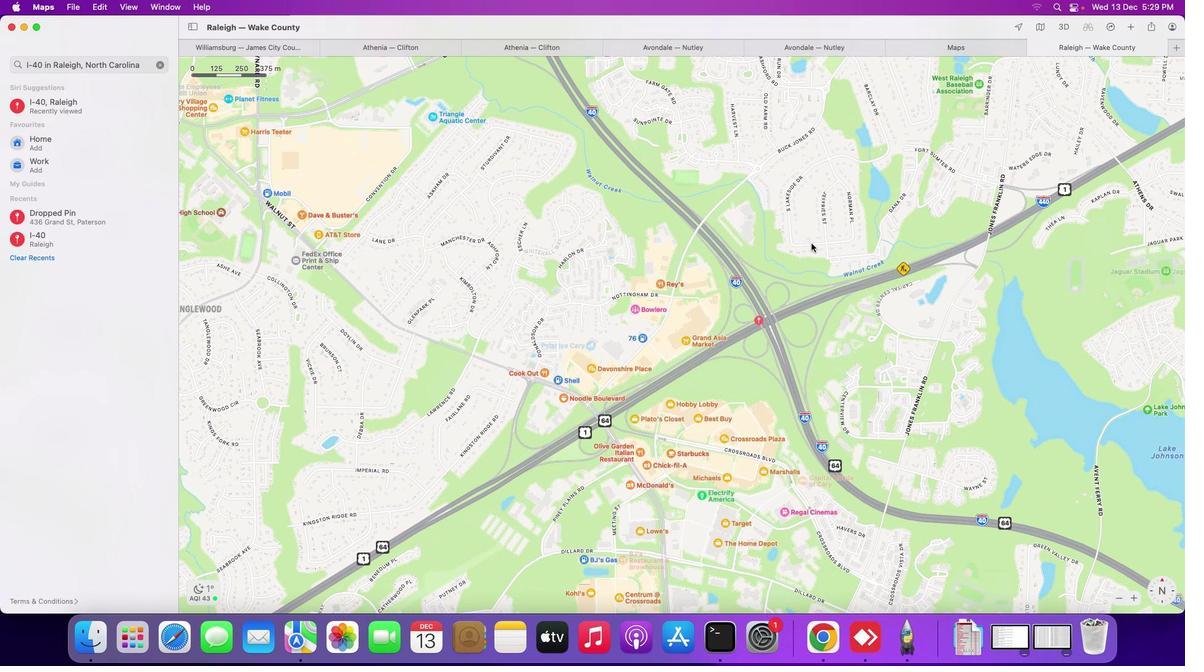 
Action: Mouse scrolled (811, 243) with delta (0, 0)
Screenshot: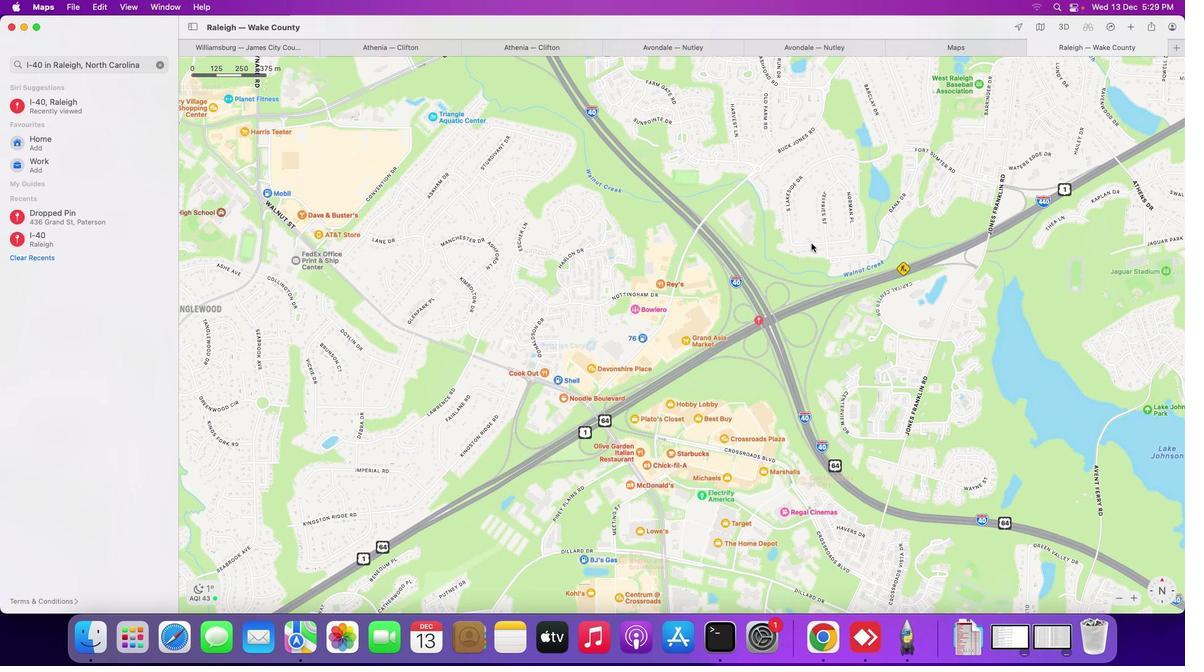 
Action: Mouse moved to (792, 226)
Screenshot: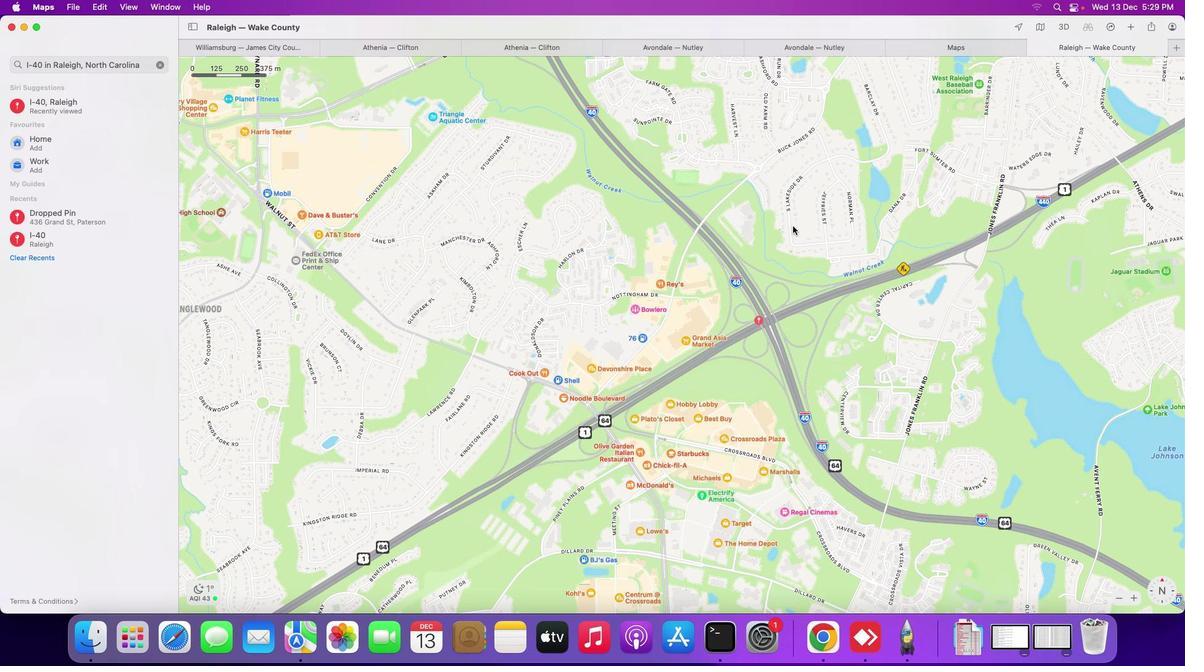 
